 Task: Look for properties with 3 bathrooms.
Action: Mouse moved to (1095, 163)
Screenshot: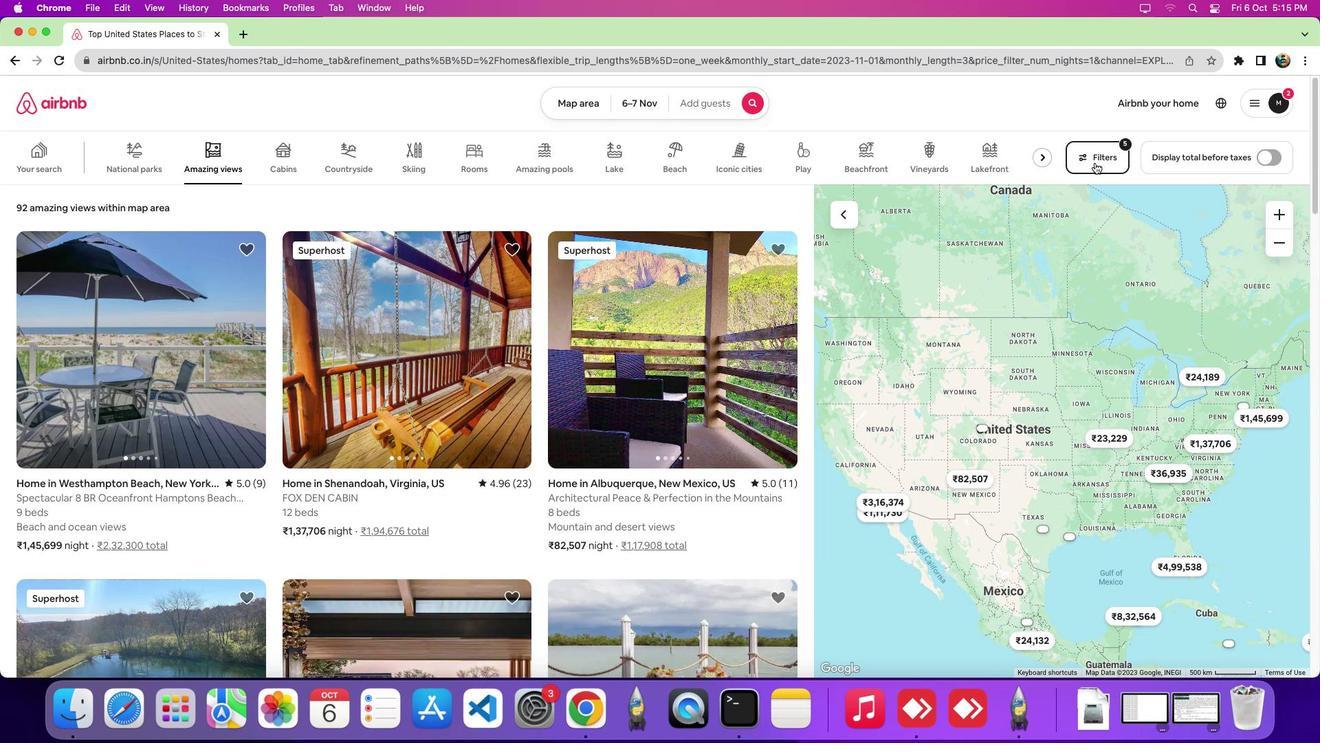 
Action: Mouse pressed left at (1095, 163)
Screenshot: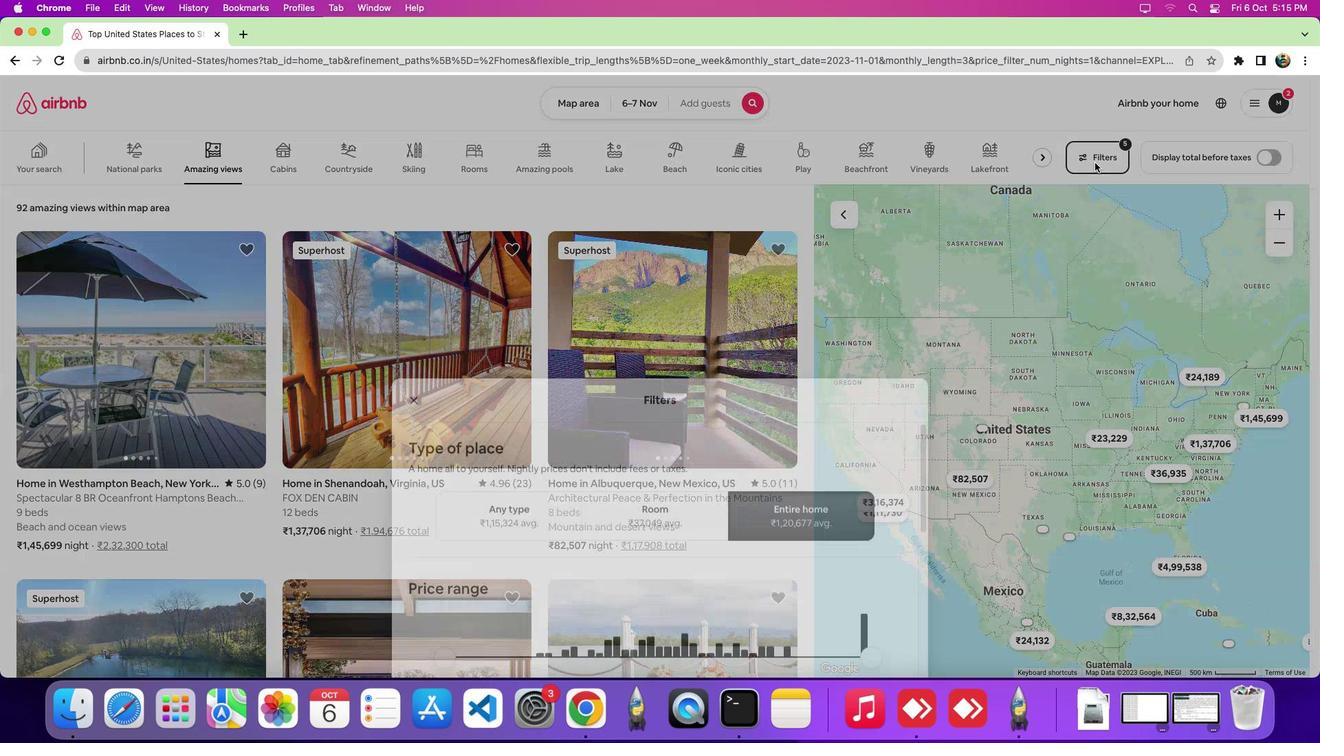 
Action: Mouse moved to (780, 235)
Screenshot: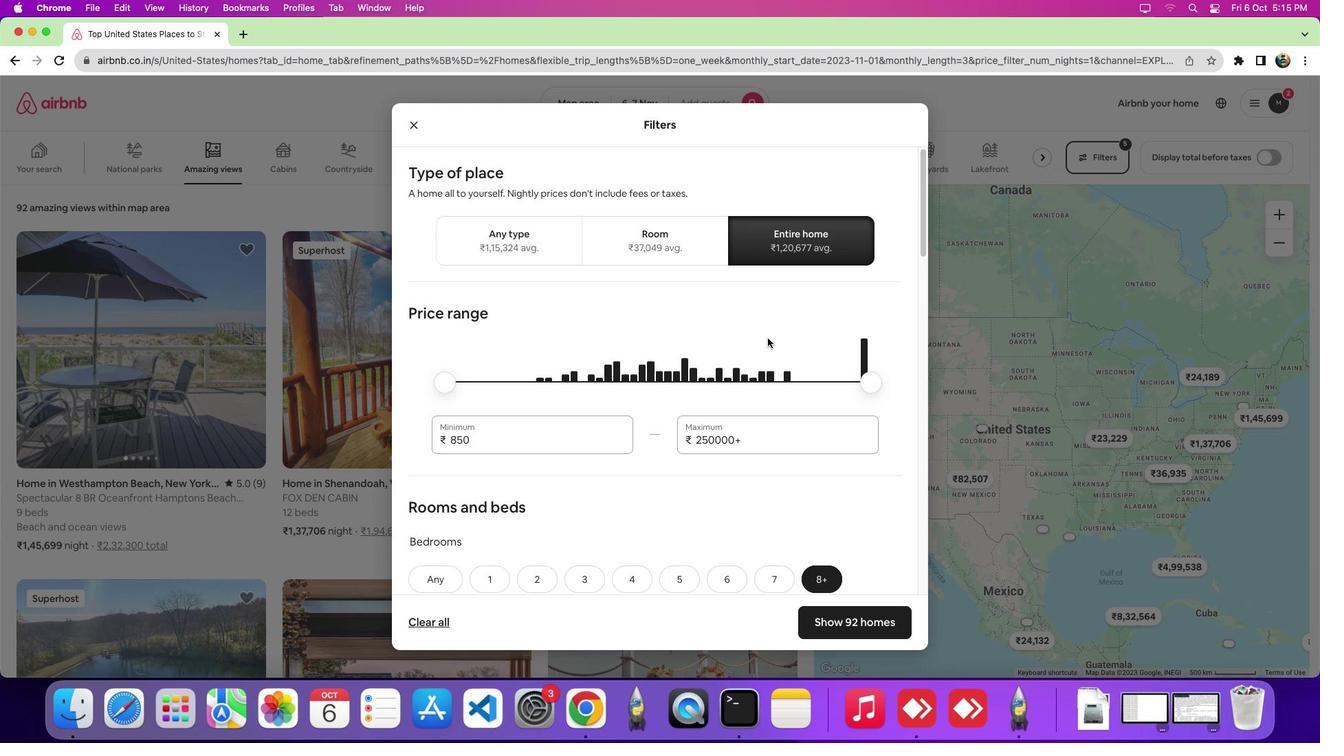 
Action: Mouse pressed left at (780, 235)
Screenshot: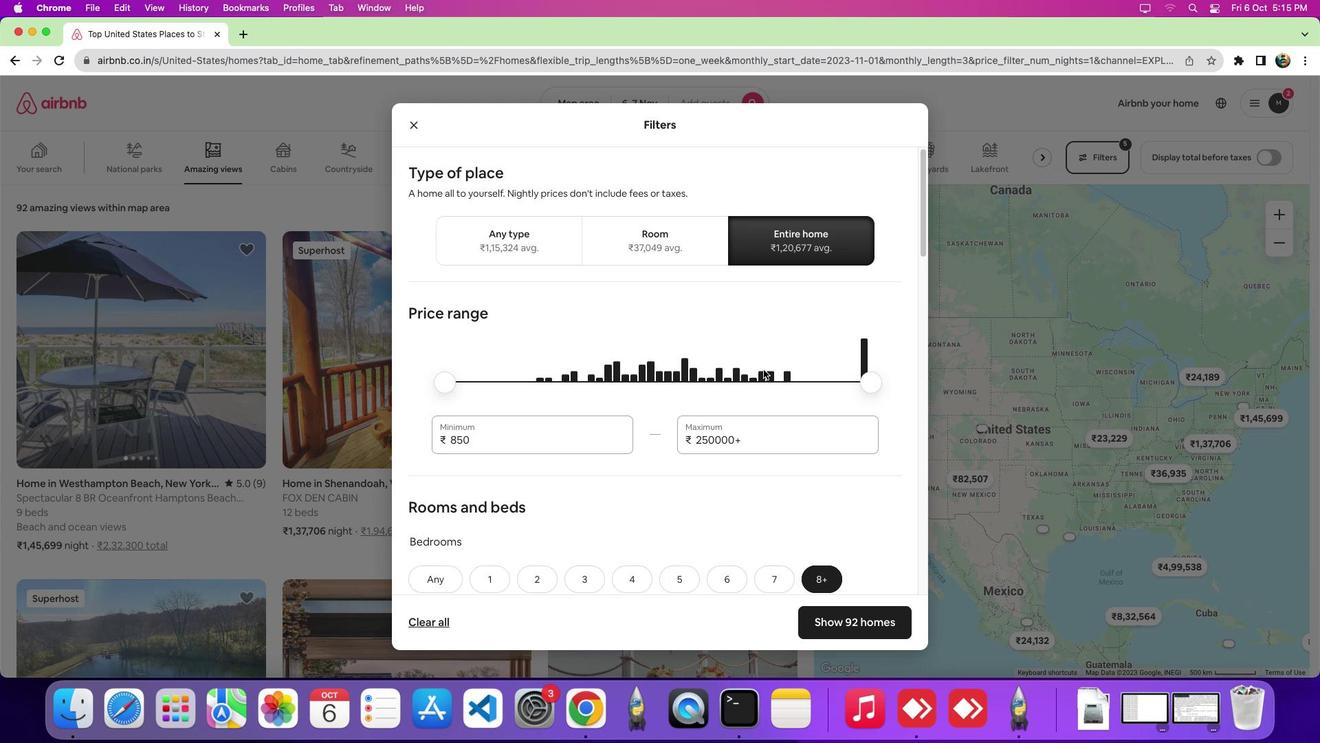 
Action: Mouse moved to (762, 379)
Screenshot: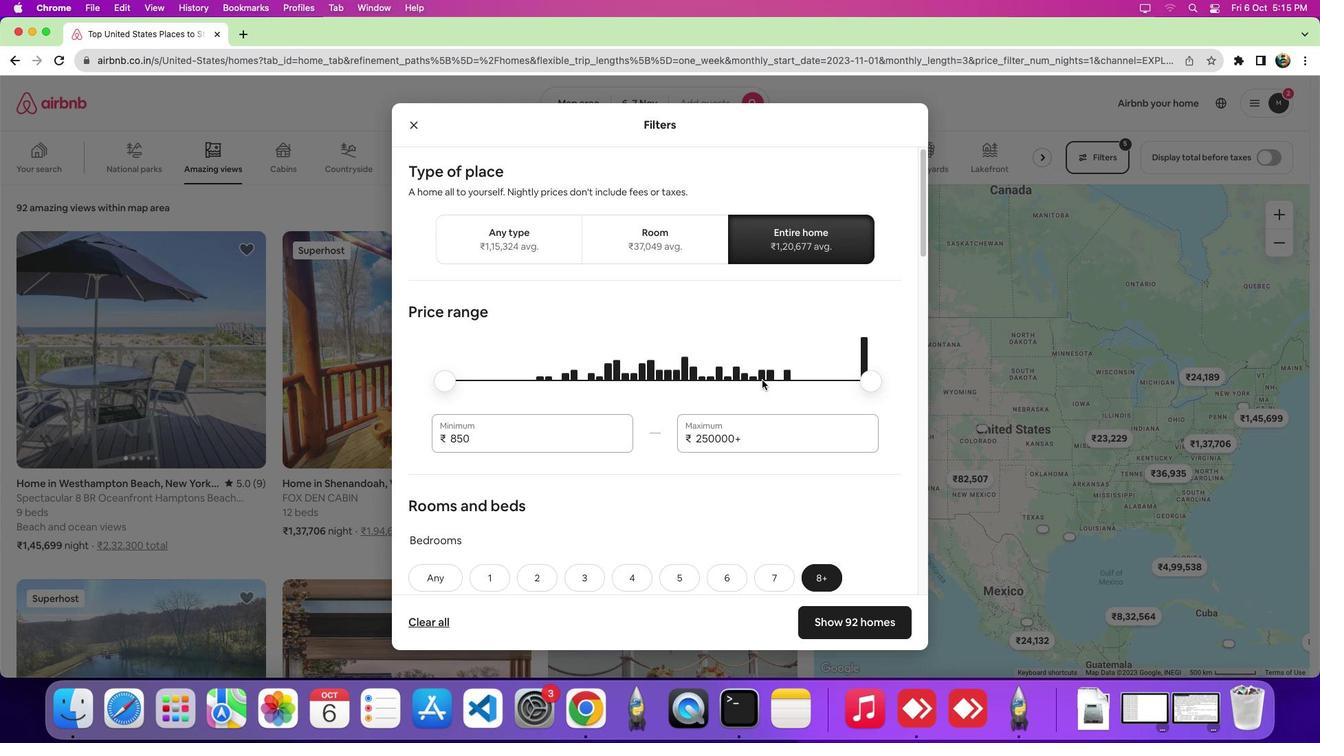 
Action: Mouse scrolled (762, 379) with delta (0, 0)
Screenshot: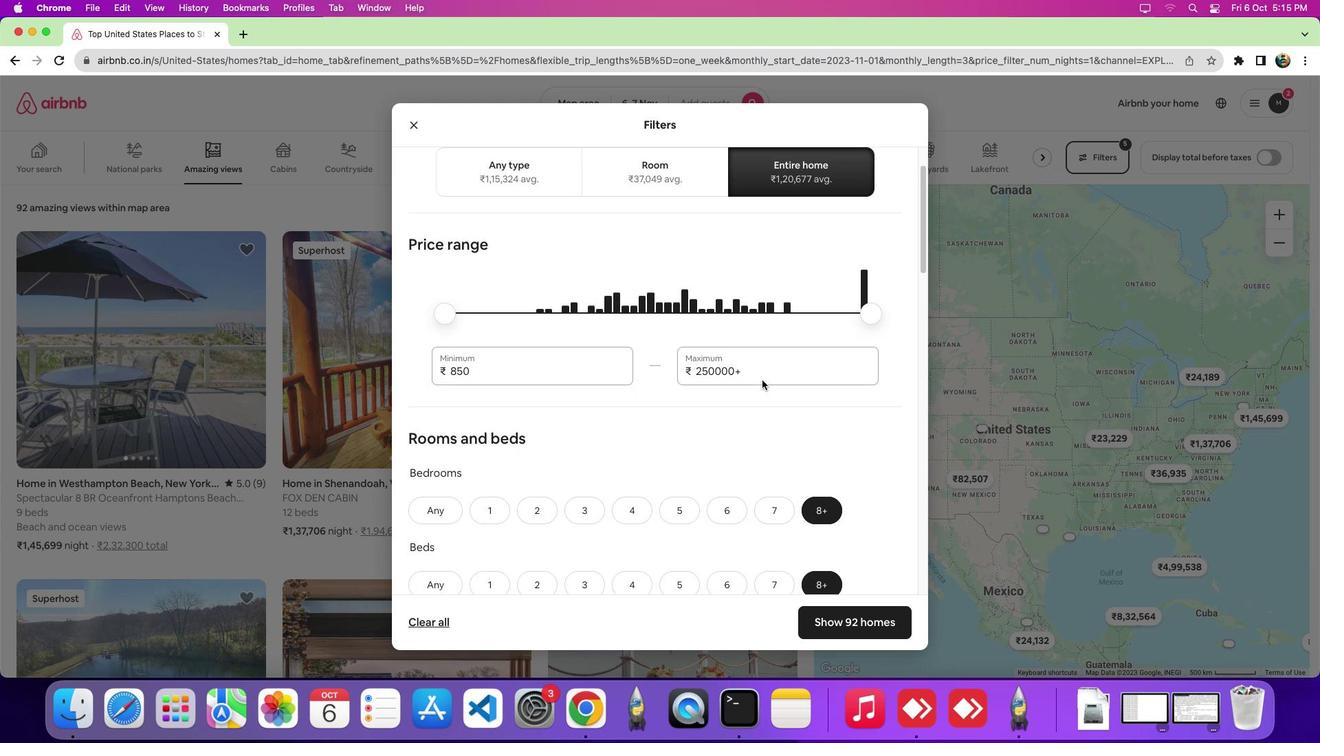
Action: Mouse scrolled (762, 379) with delta (0, 0)
Screenshot: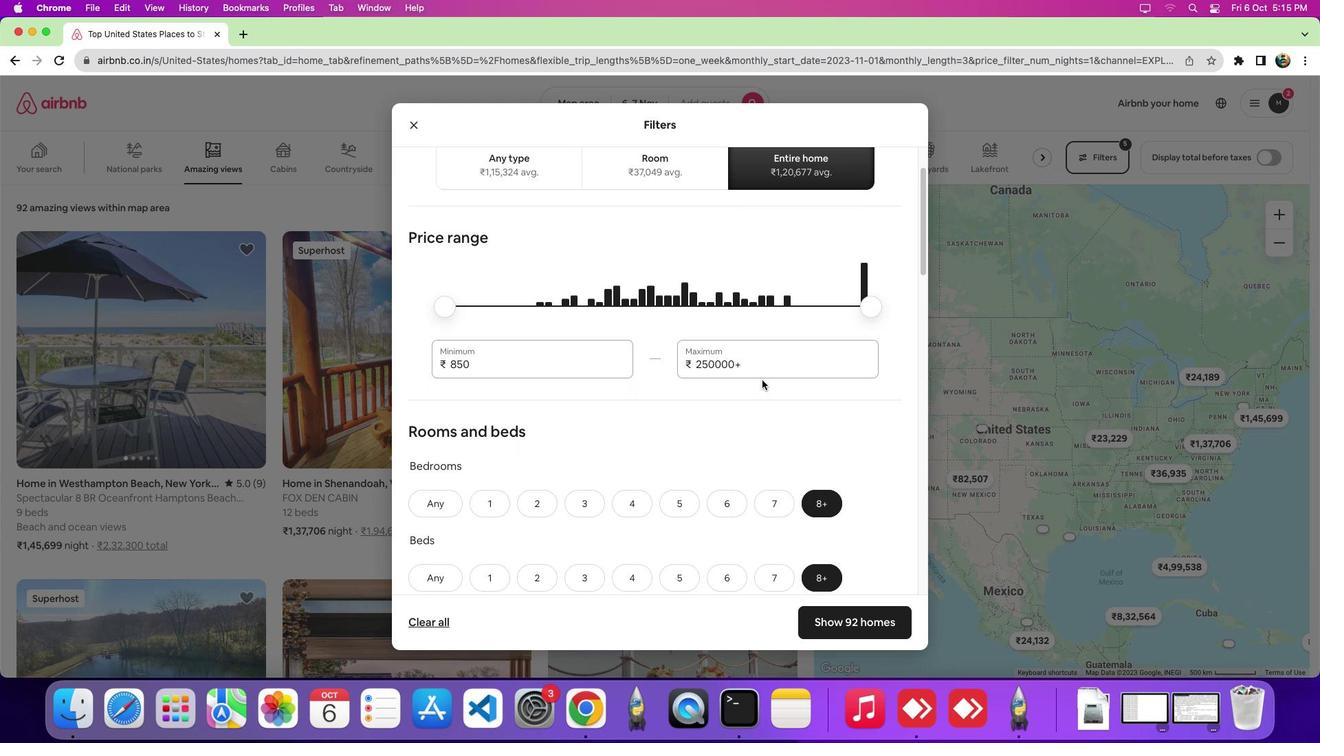 
Action: Mouse scrolled (762, 379) with delta (0, -1)
Screenshot: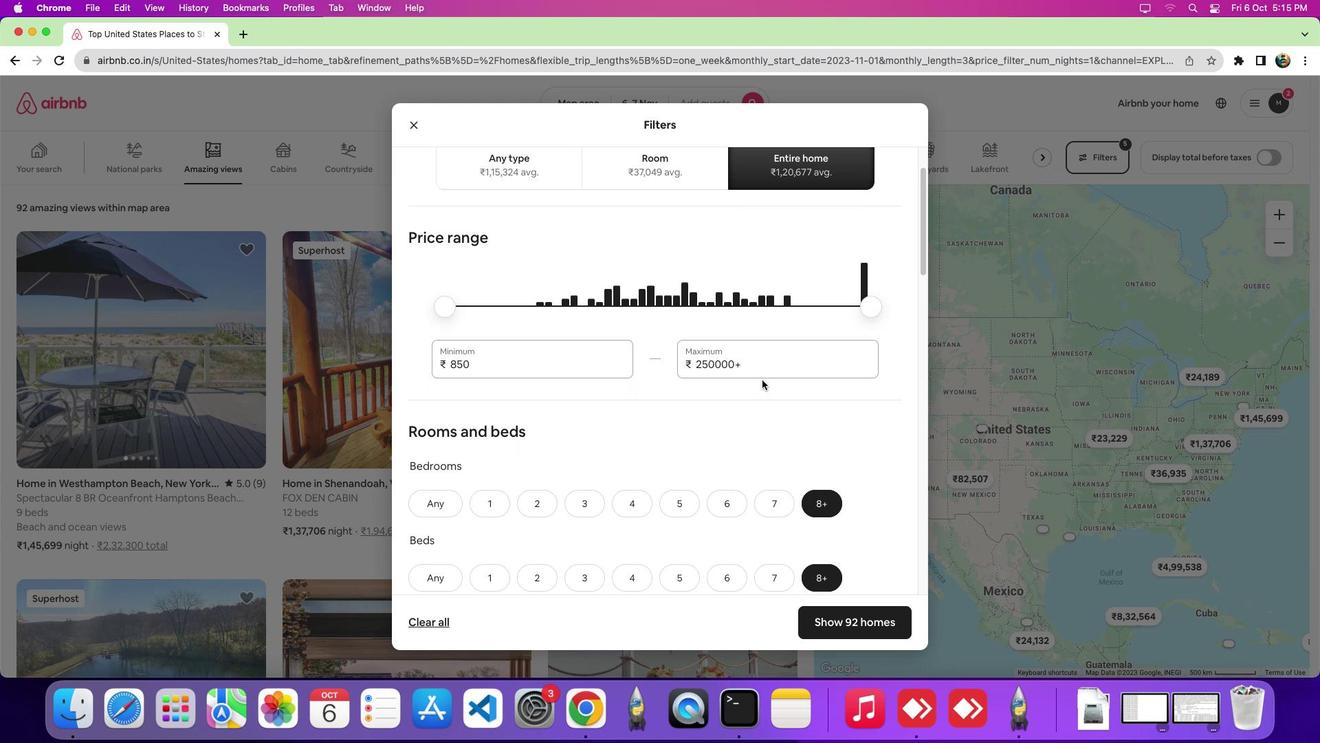 
Action: Mouse moved to (762, 380)
Screenshot: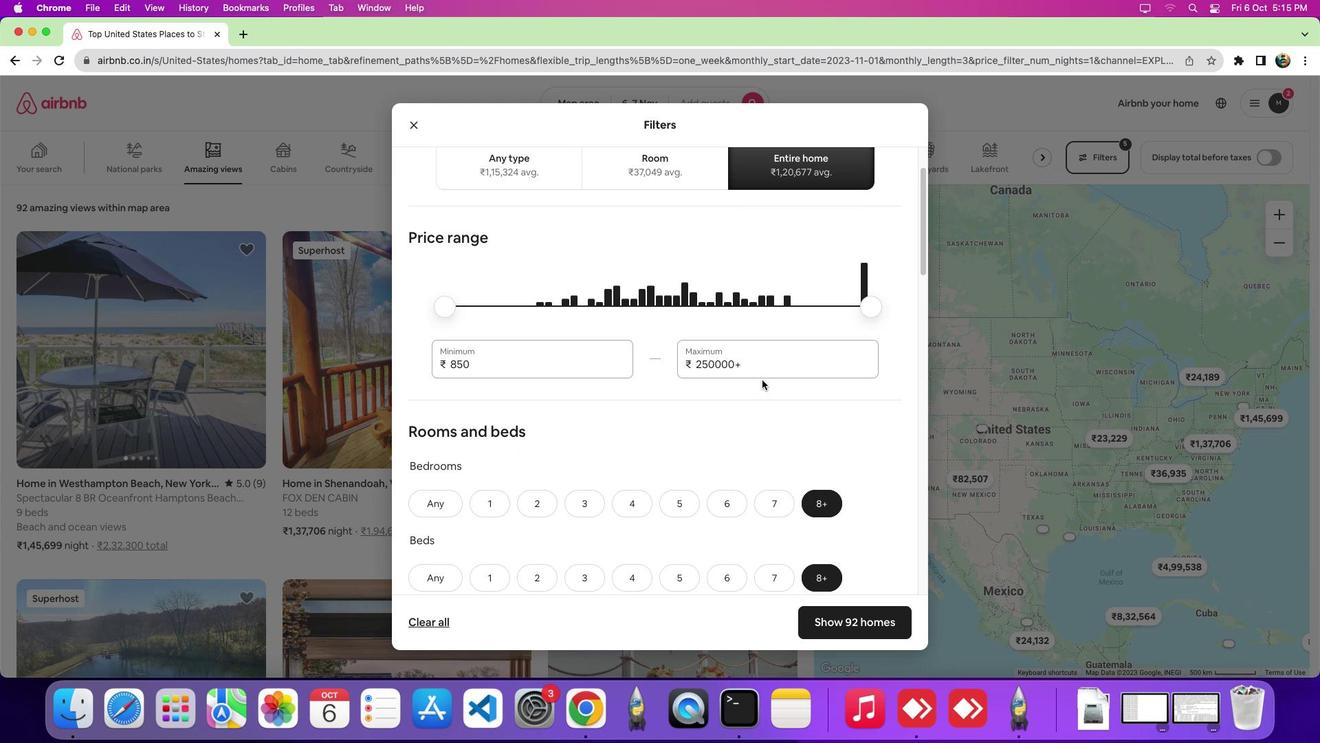 
Action: Mouse scrolled (762, 380) with delta (0, 0)
Screenshot: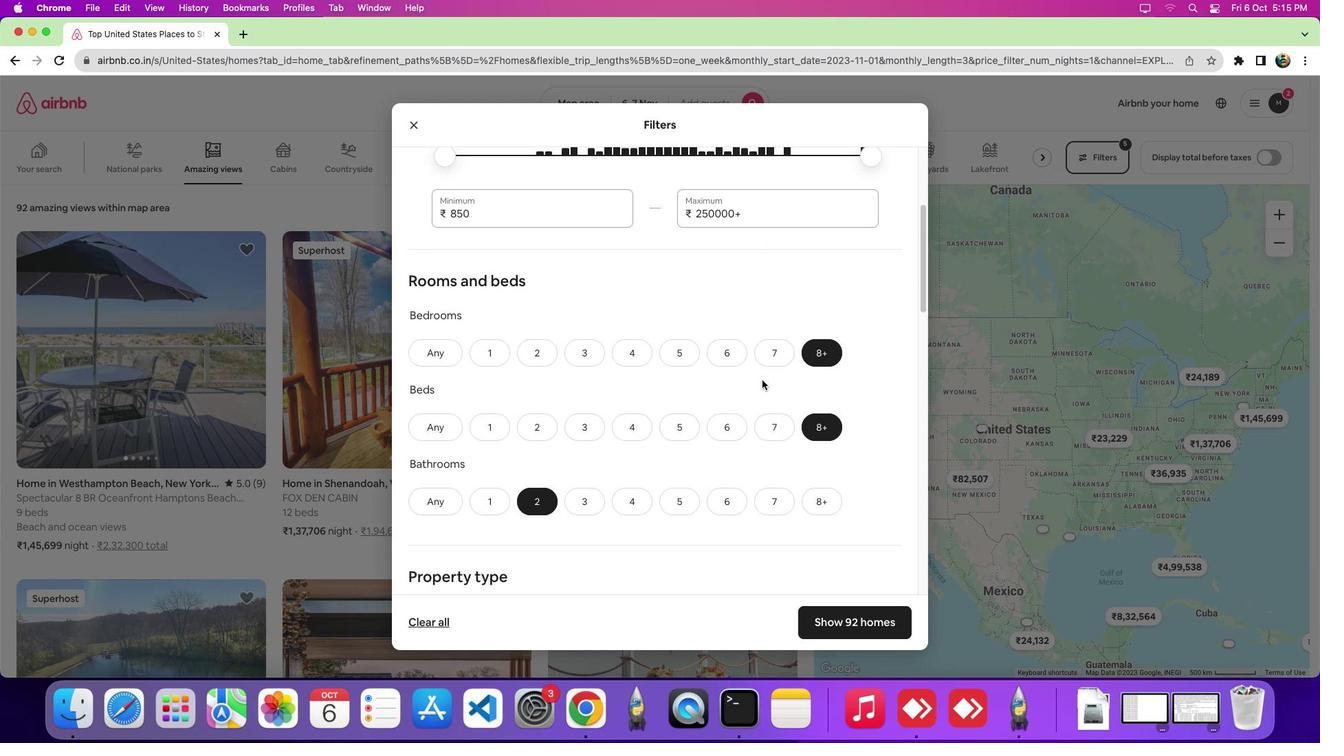 
Action: Mouse scrolled (762, 380) with delta (0, 0)
Screenshot: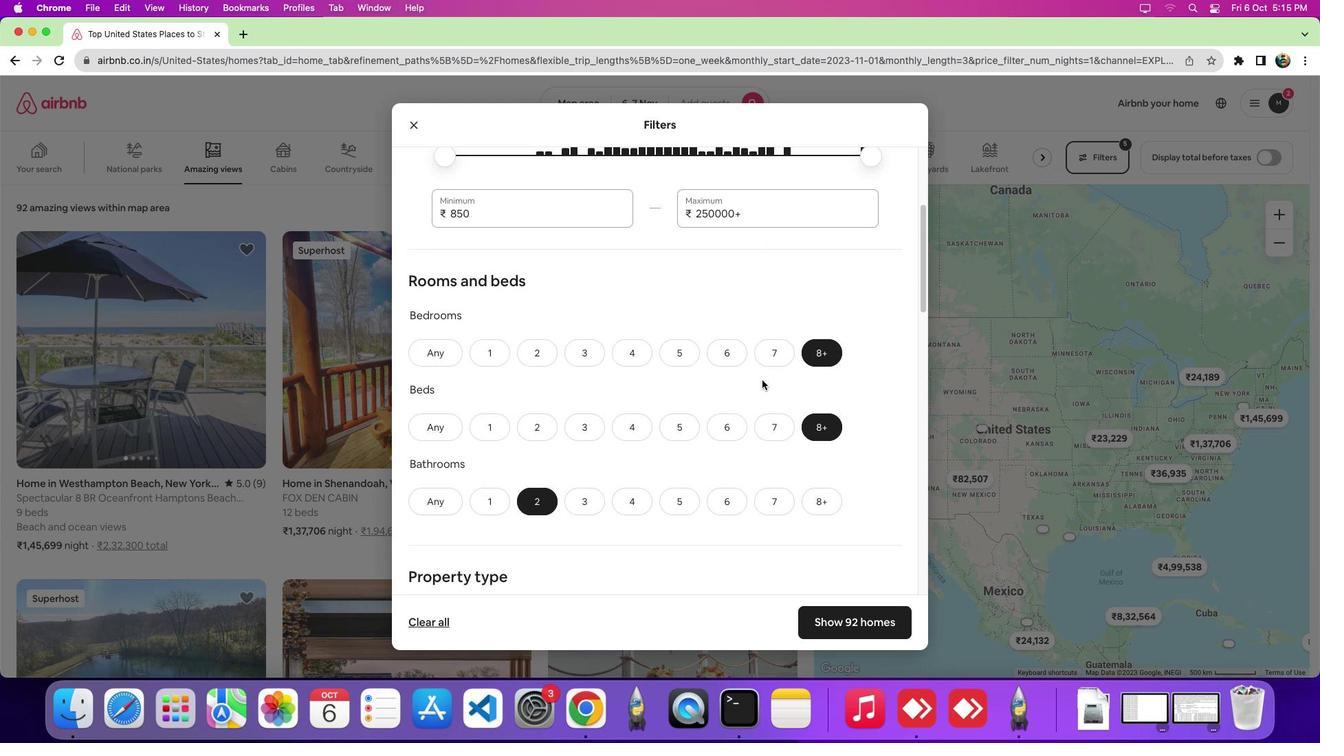 
Action: Mouse scrolled (762, 380) with delta (0, -2)
Screenshot: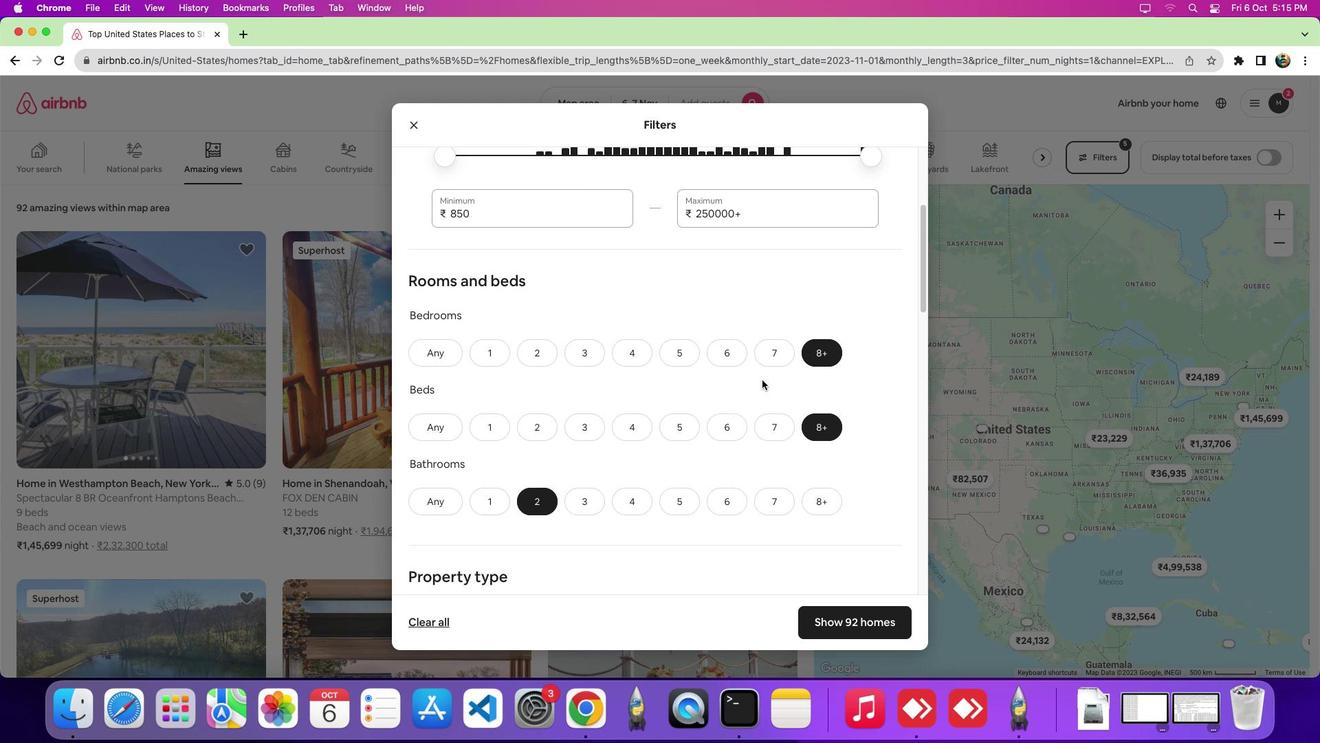 
Action: Mouse moved to (586, 501)
Screenshot: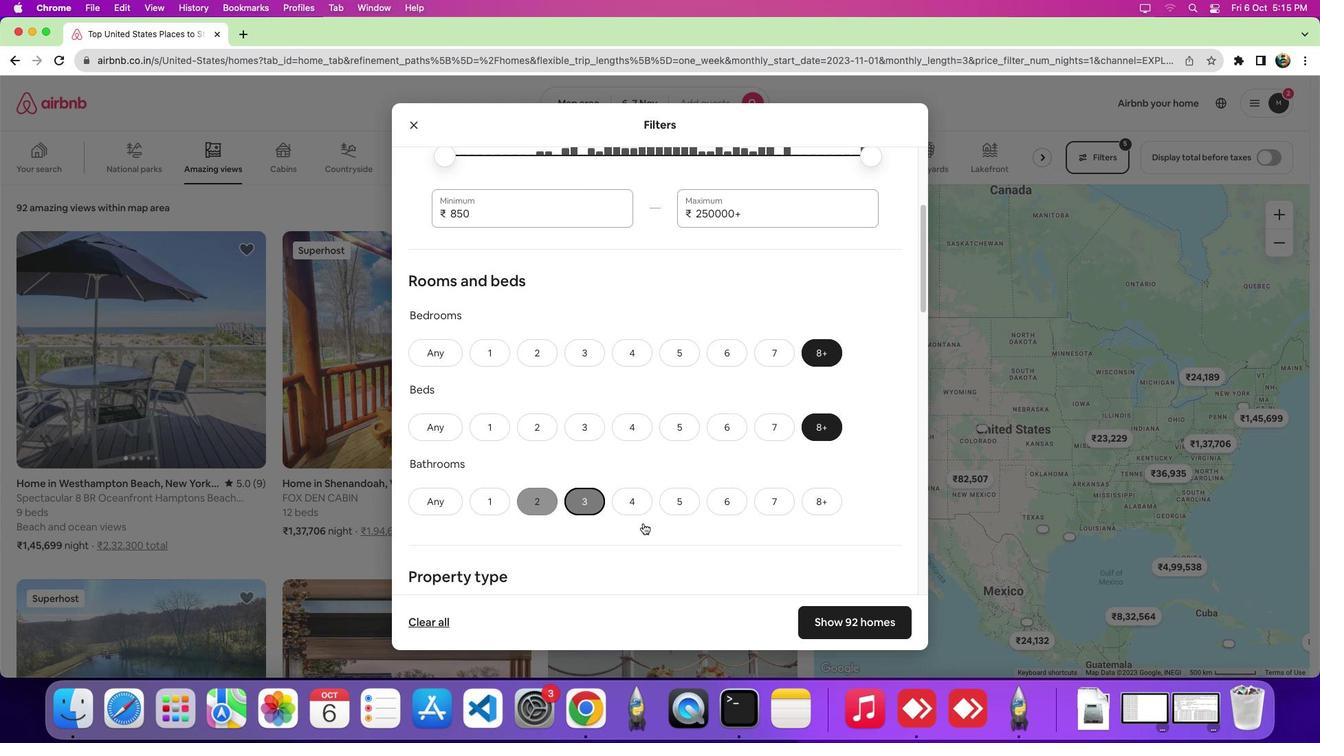 
Action: Mouse pressed left at (586, 501)
Screenshot: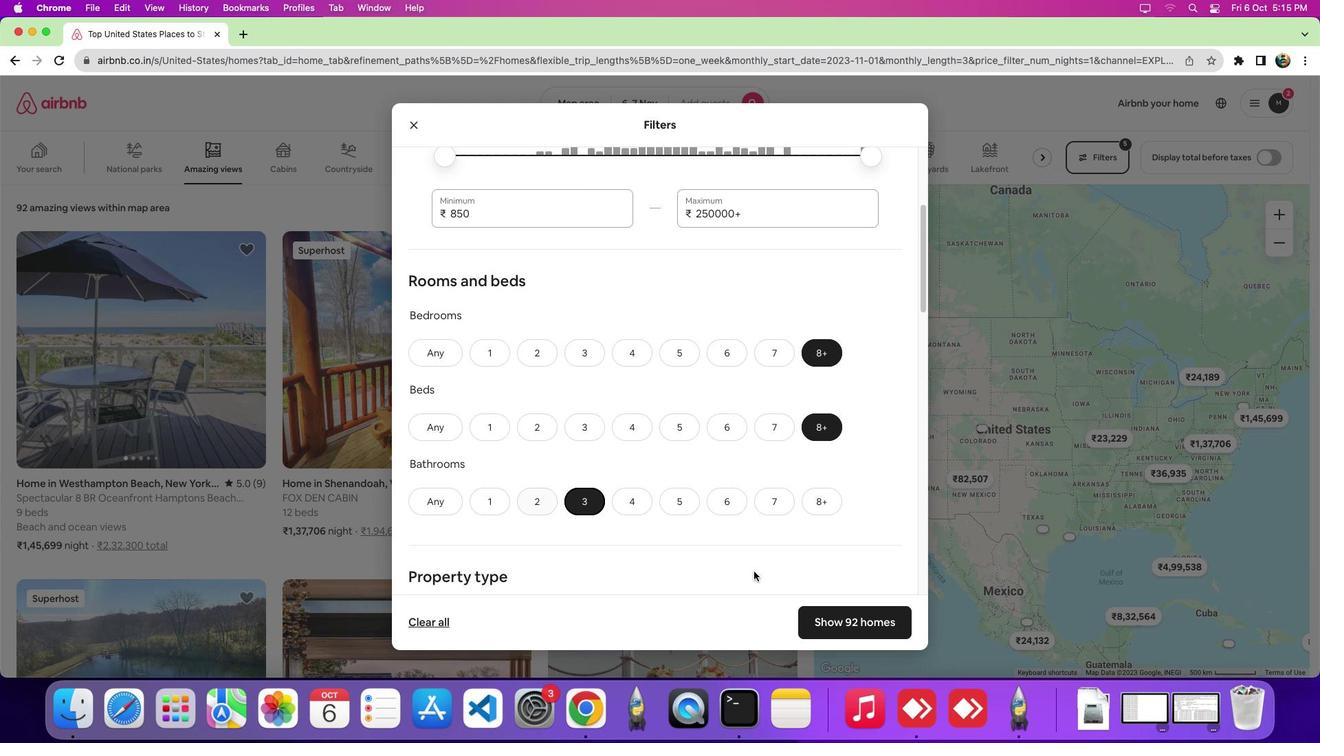 
Action: Mouse moved to (856, 623)
Screenshot: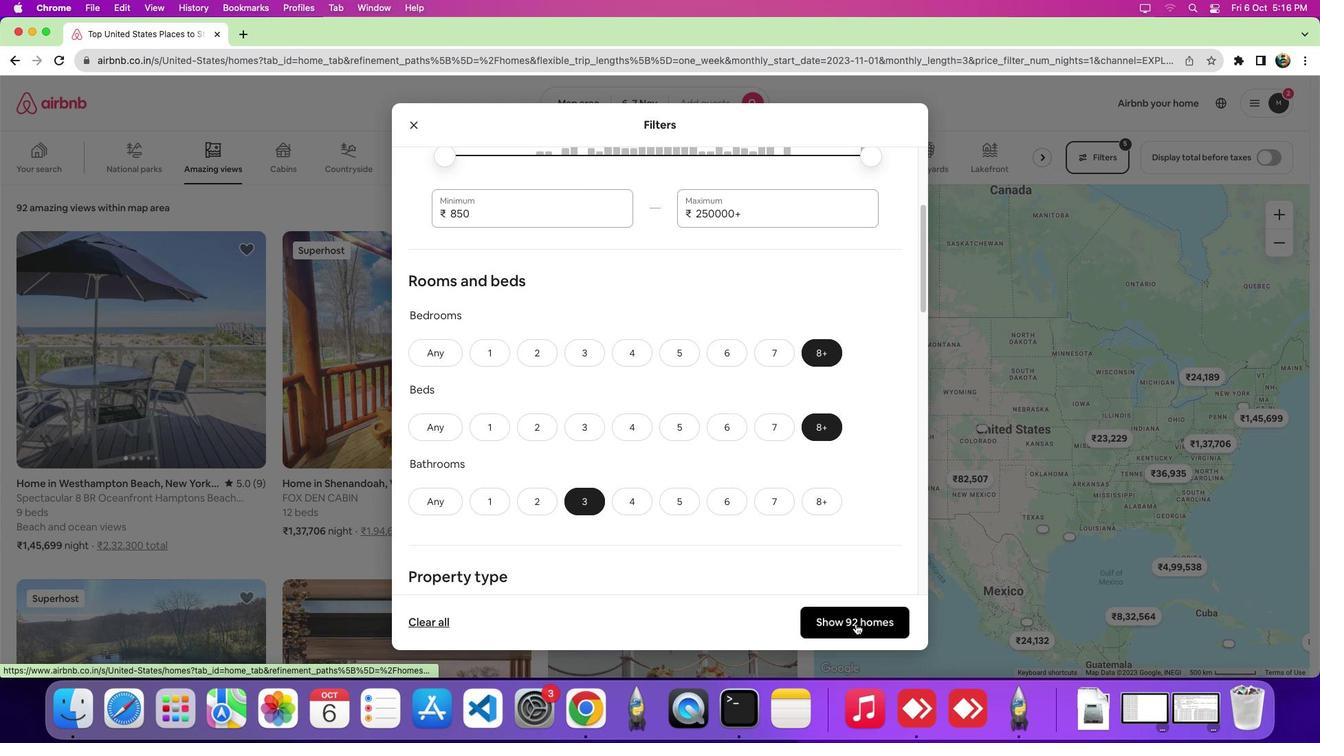 
Action: Mouse pressed left at (856, 623)
Screenshot: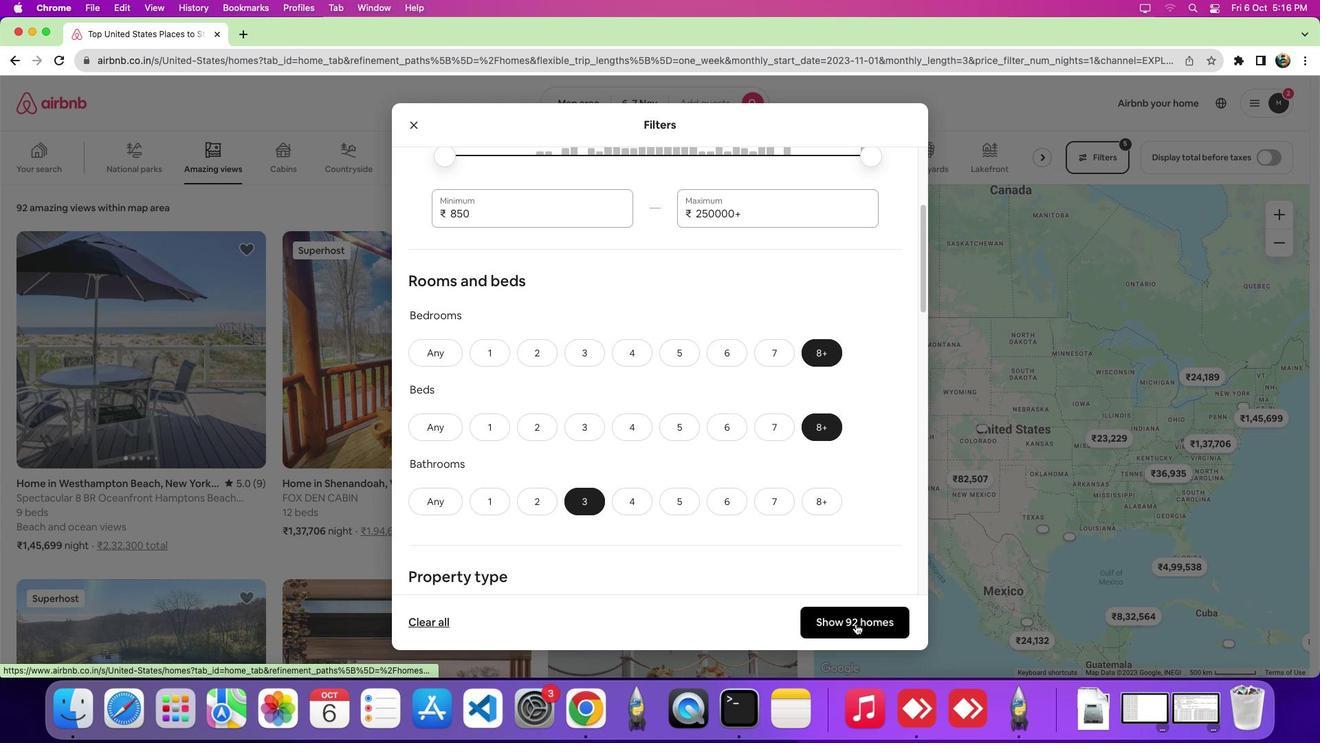 
Action: Mouse moved to (814, 585)
Screenshot: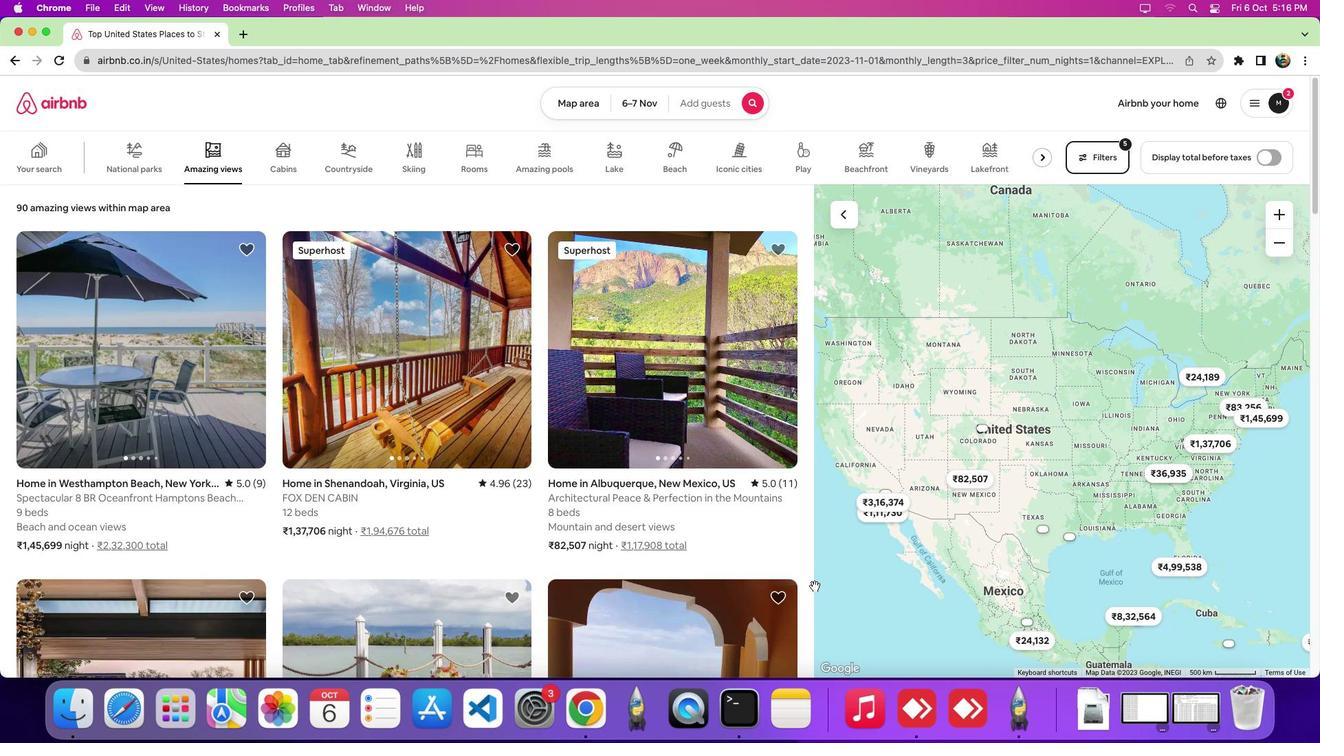 
